 Task: Create in the project AgileOutlook in Backlog an issue 'Integrate a new product recommendation feature into an existing e-commerce website to enhance product discovery and sales', assign it to team member softage.1@softage.net and change the status to IN PROGRESS. Create in the project AgileOutlook in Backlog an issue 'Develop a new tool for automated testing of mobile application cross-platform compatibility and responsiveness', assign it to team member softage.2@softage.net and change the status to IN PROGRESS
Action: Mouse moved to (242, 270)
Screenshot: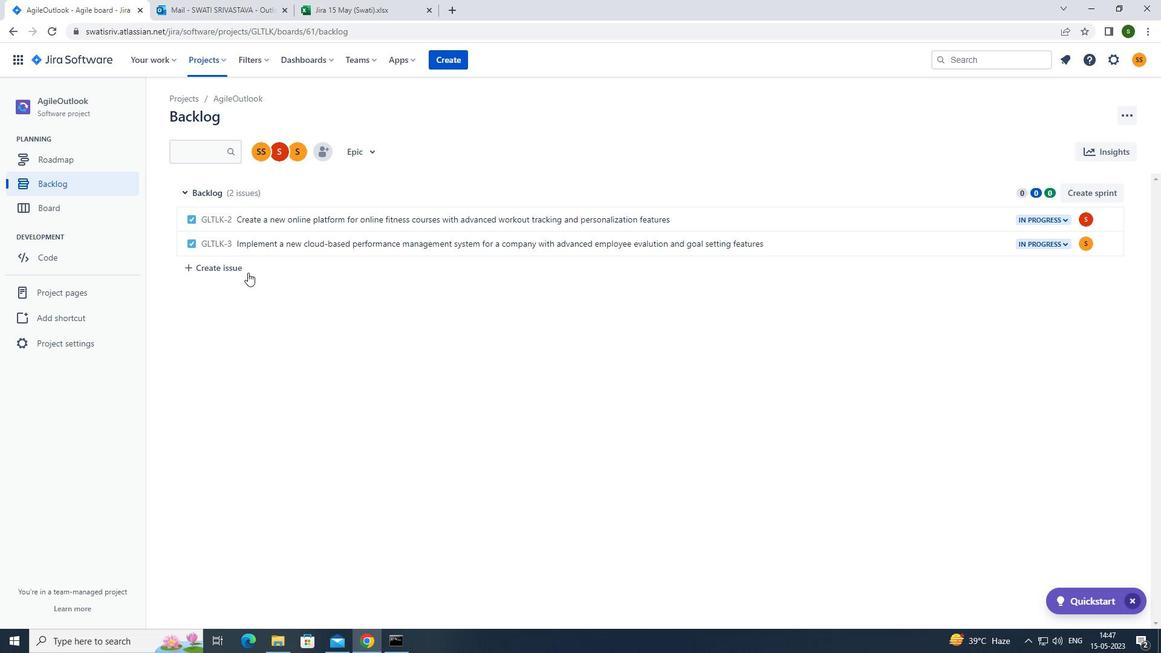 
Action: Mouse pressed left at (242, 270)
Screenshot: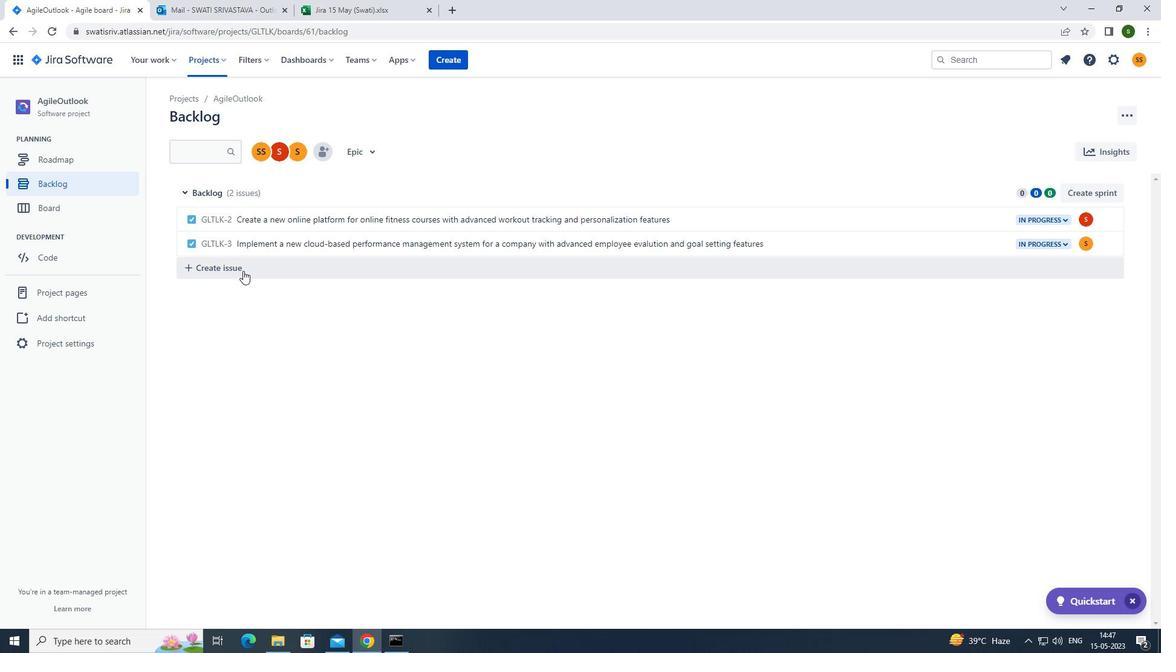 
Action: Mouse moved to (288, 264)
Screenshot: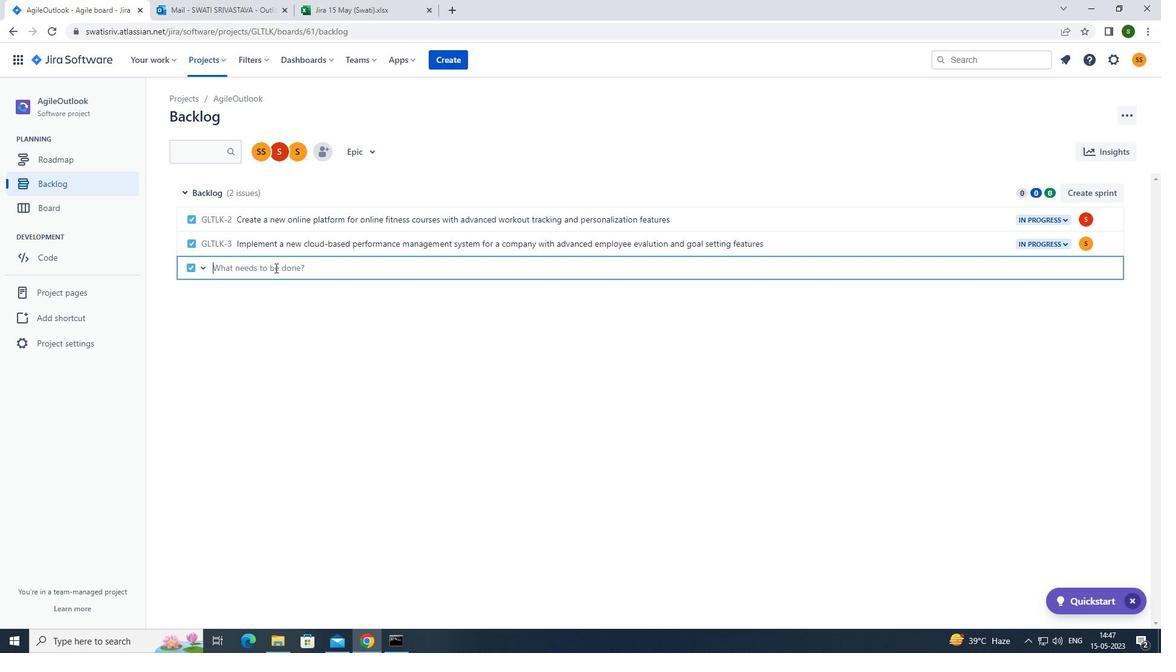 
Action: Mouse pressed left at (288, 264)
Screenshot: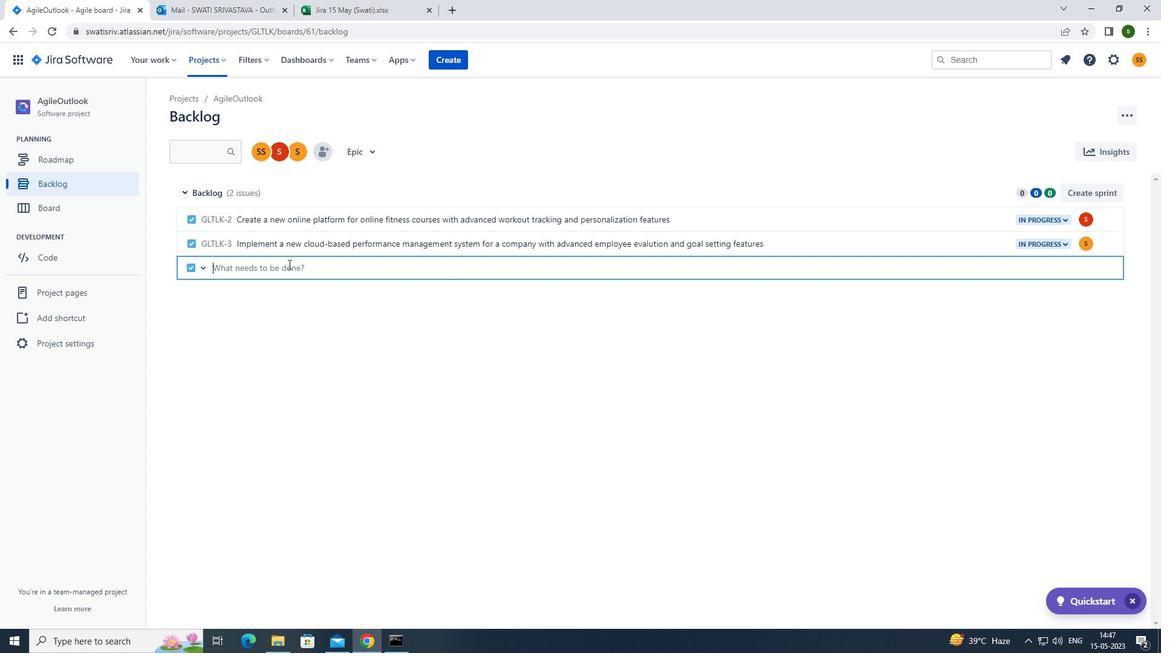 
Action: Key pressed <Key.caps_lock>i<Key.caps_lock>ntegrate<Key.space>a<Key.space>new<Key.space>product<Key.space>recommendation<Key.space>feature<Key.space>into<Key.space>an<Key.space>existinge-commerce<Key.space>website<Key.space>to<Key.space>enhance<Key.space>product<Key.space>discob<Key.backspace>very<Key.space>and<Key.space>sales<Key.enter>
Screenshot: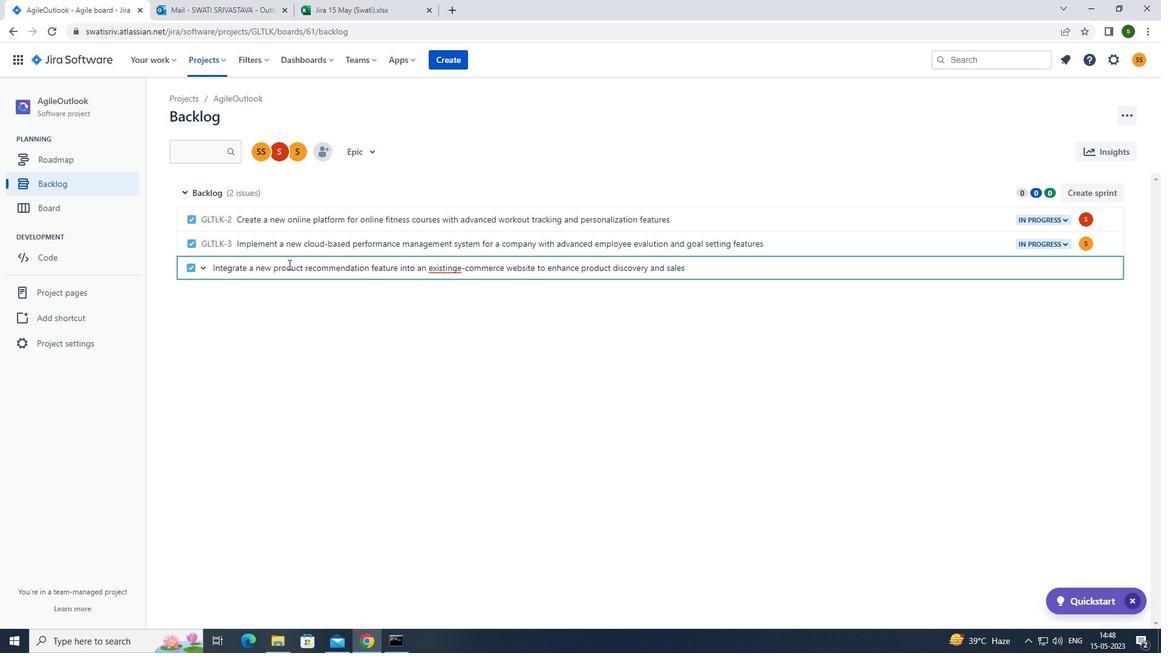 
Action: Mouse moved to (1084, 266)
Screenshot: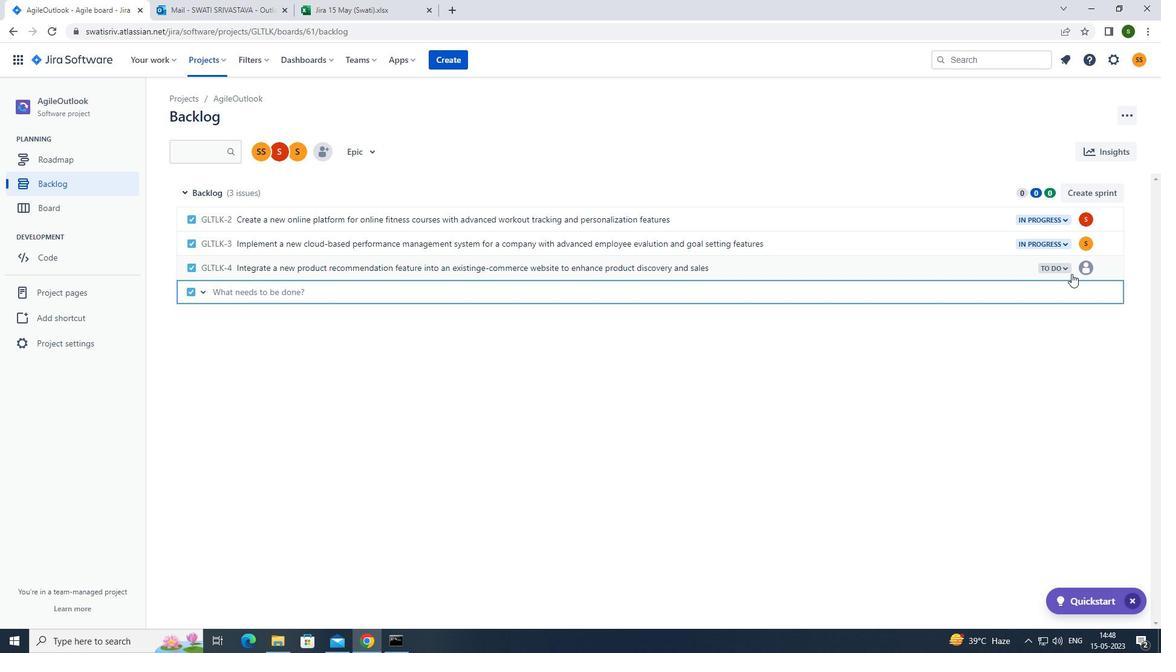 
Action: Mouse pressed left at (1084, 266)
Screenshot: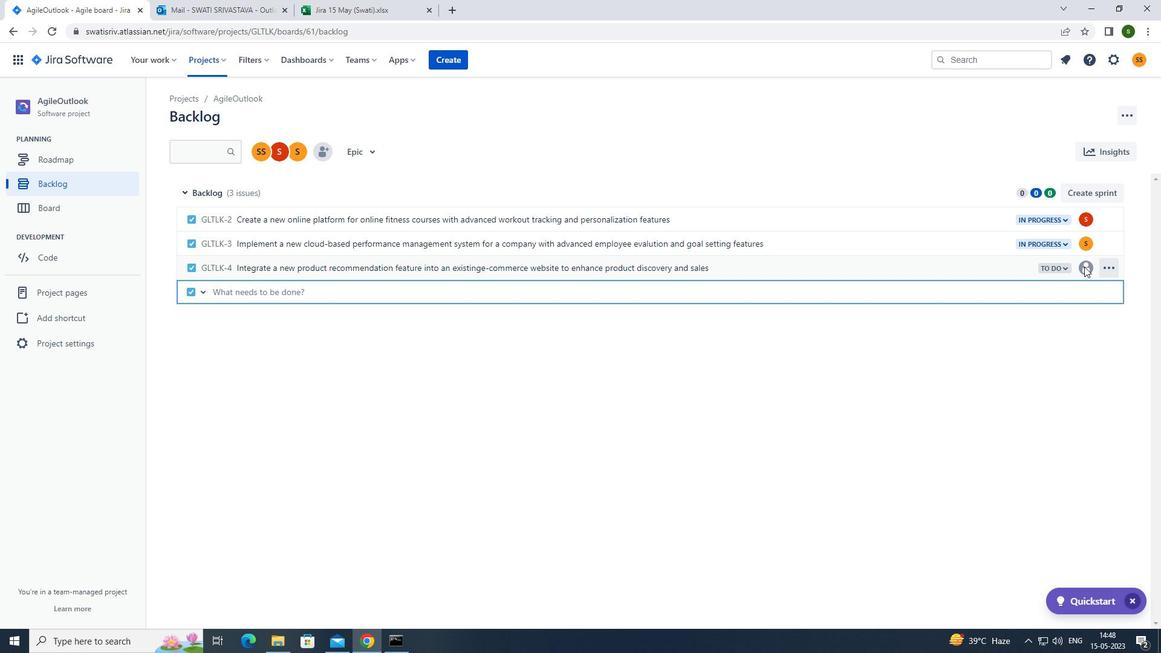 
Action: Mouse moved to (1086, 270)
Screenshot: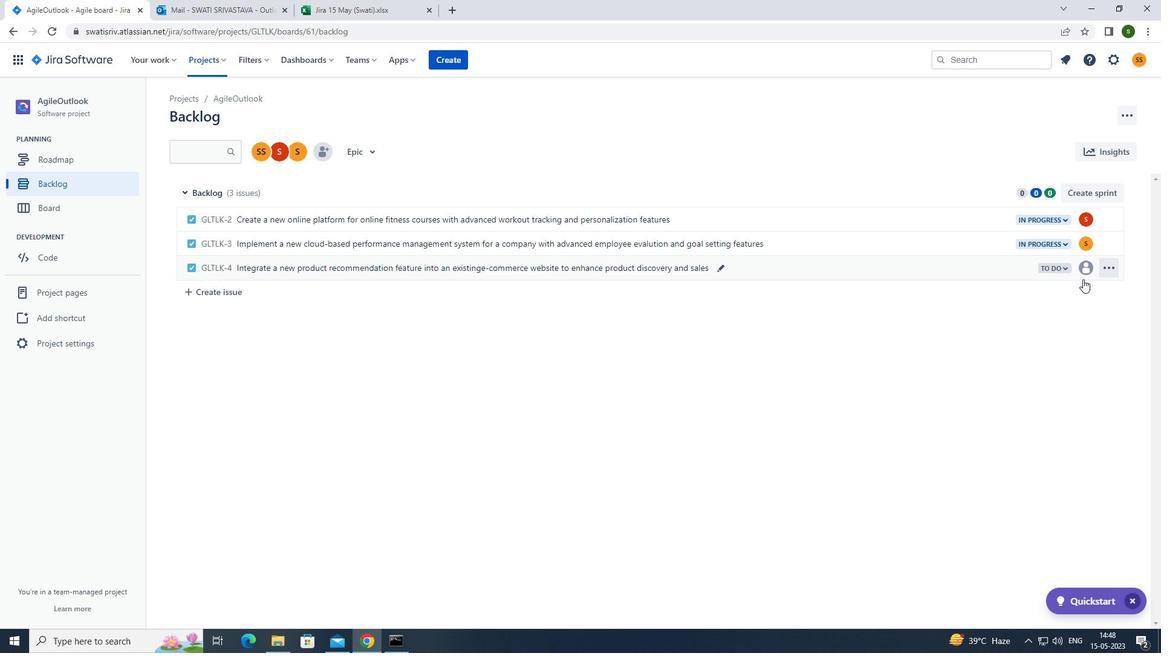 
Action: Mouse pressed left at (1086, 270)
Screenshot: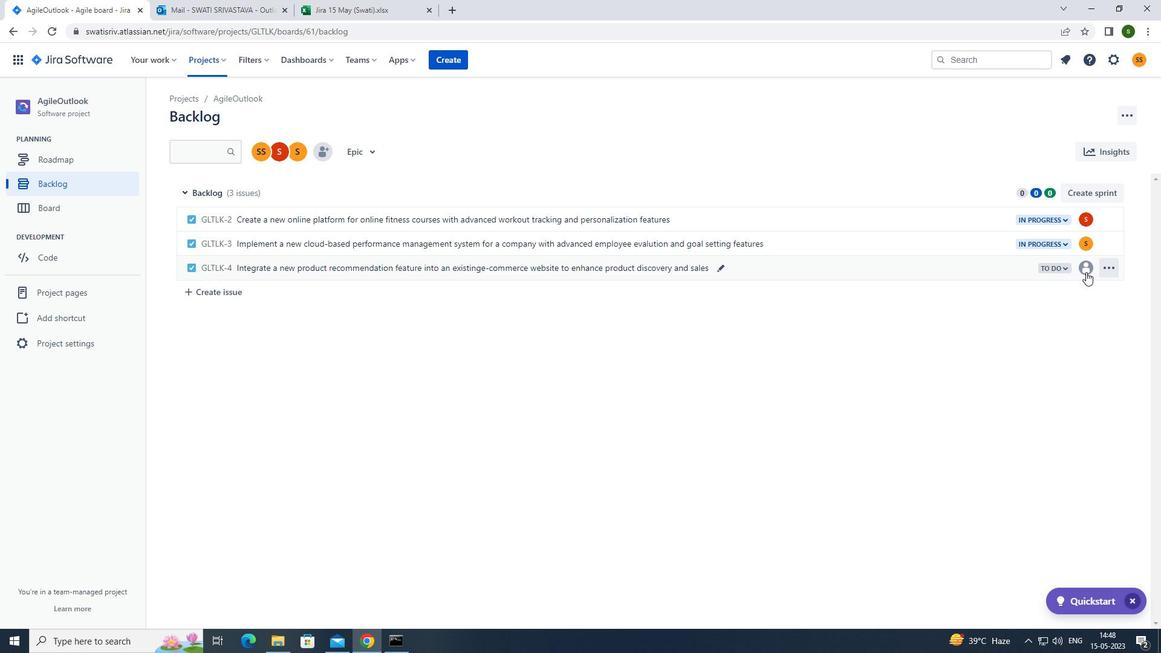 
Action: Mouse moved to (986, 387)
Screenshot: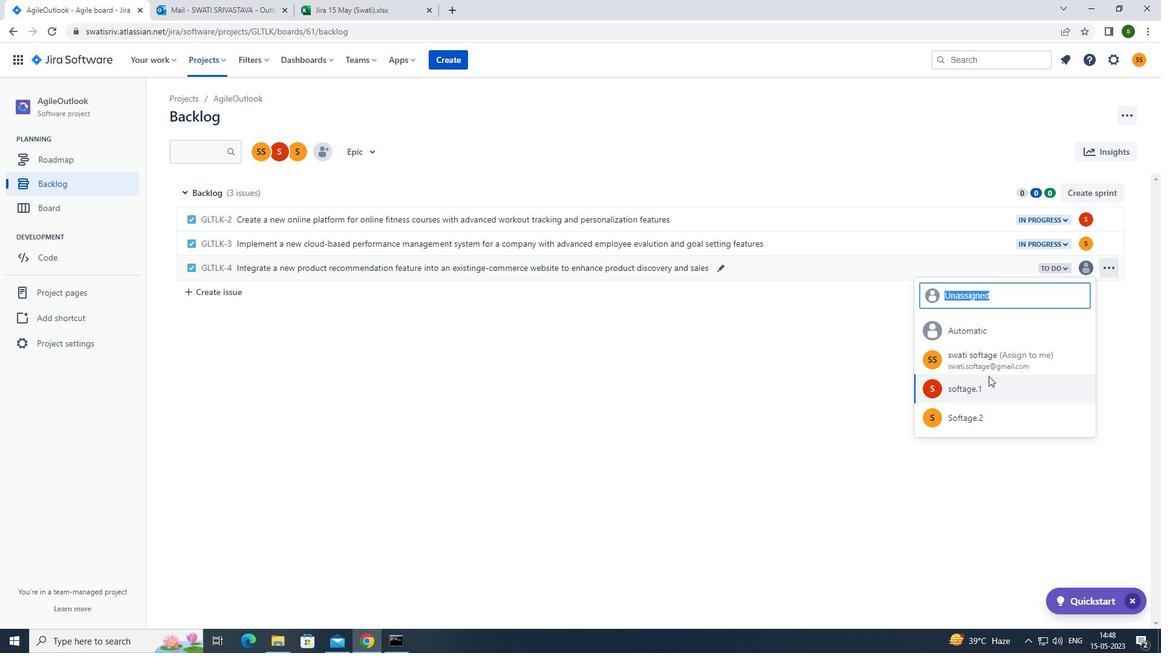 
Action: Mouse pressed left at (986, 387)
Screenshot: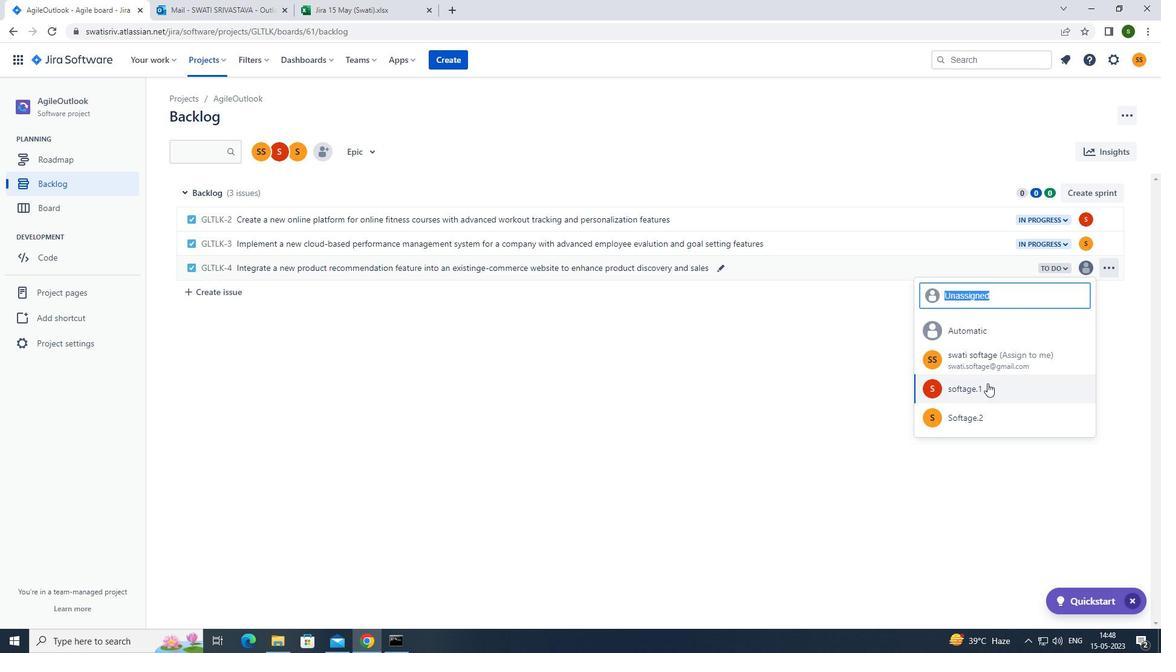 
Action: Mouse moved to (1049, 261)
Screenshot: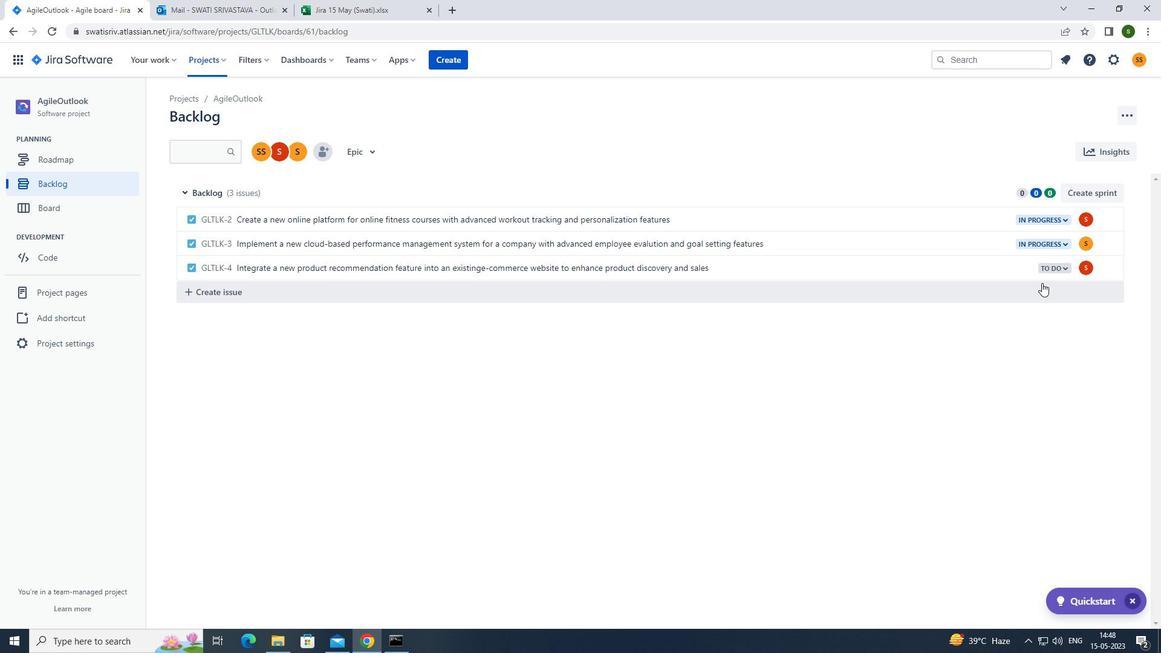 
Action: Mouse pressed left at (1049, 261)
Screenshot: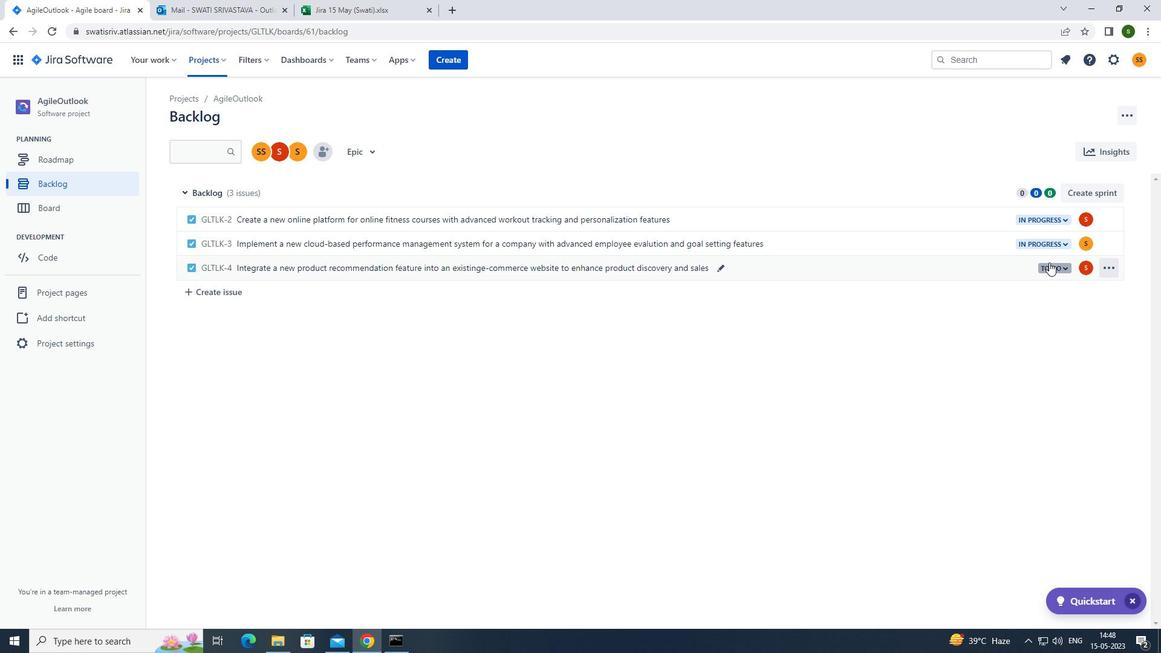 
Action: Mouse moved to (1035, 287)
Screenshot: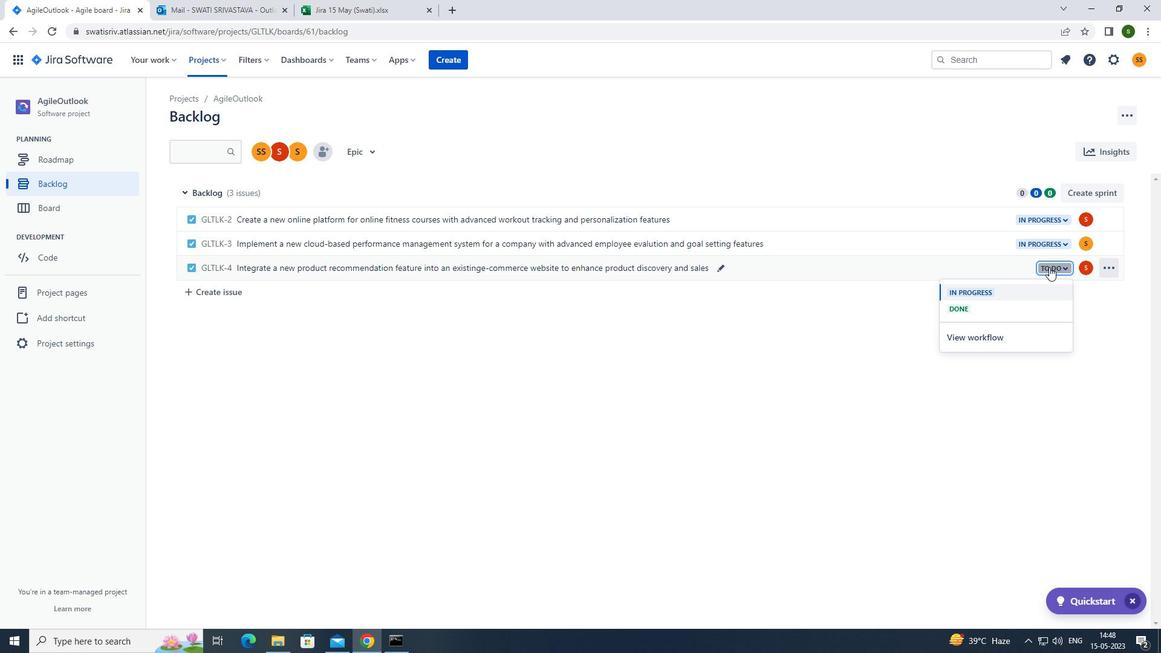 
Action: Mouse pressed left at (1035, 287)
Screenshot: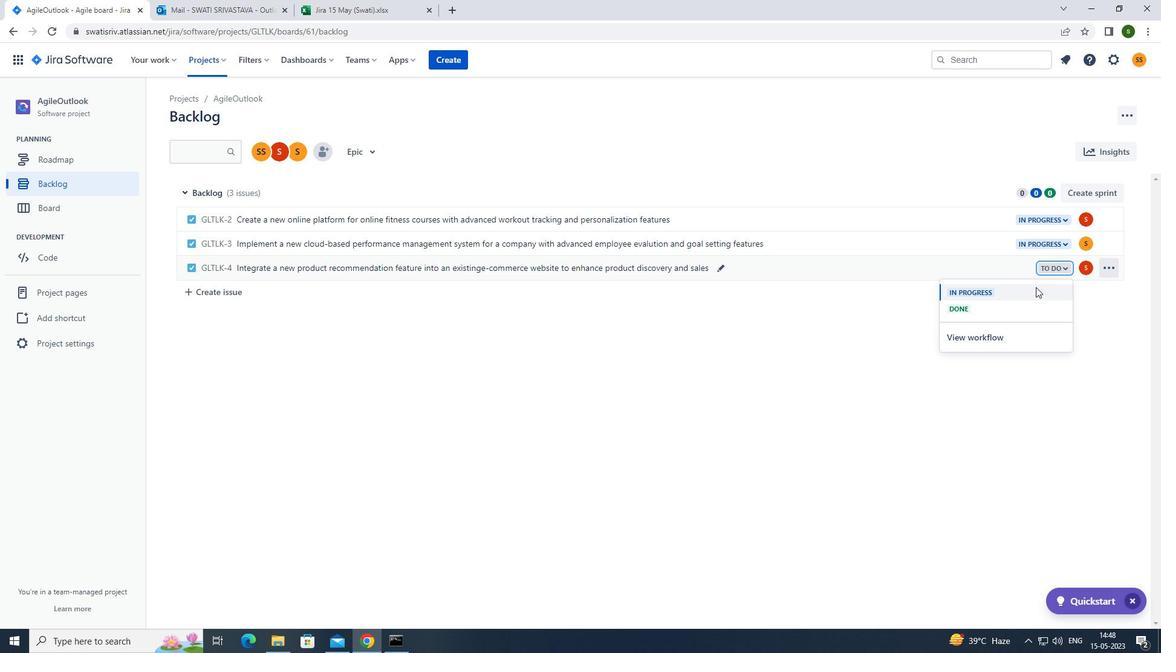 
Action: Mouse moved to (220, 296)
Screenshot: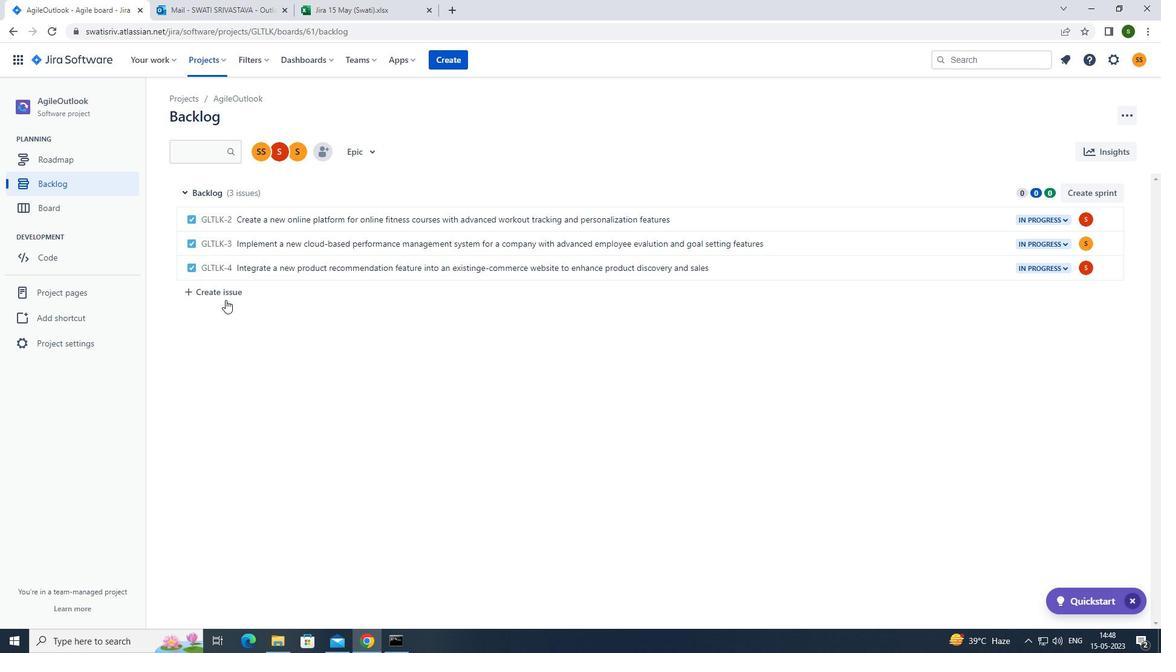 
Action: Mouse pressed left at (220, 296)
Screenshot: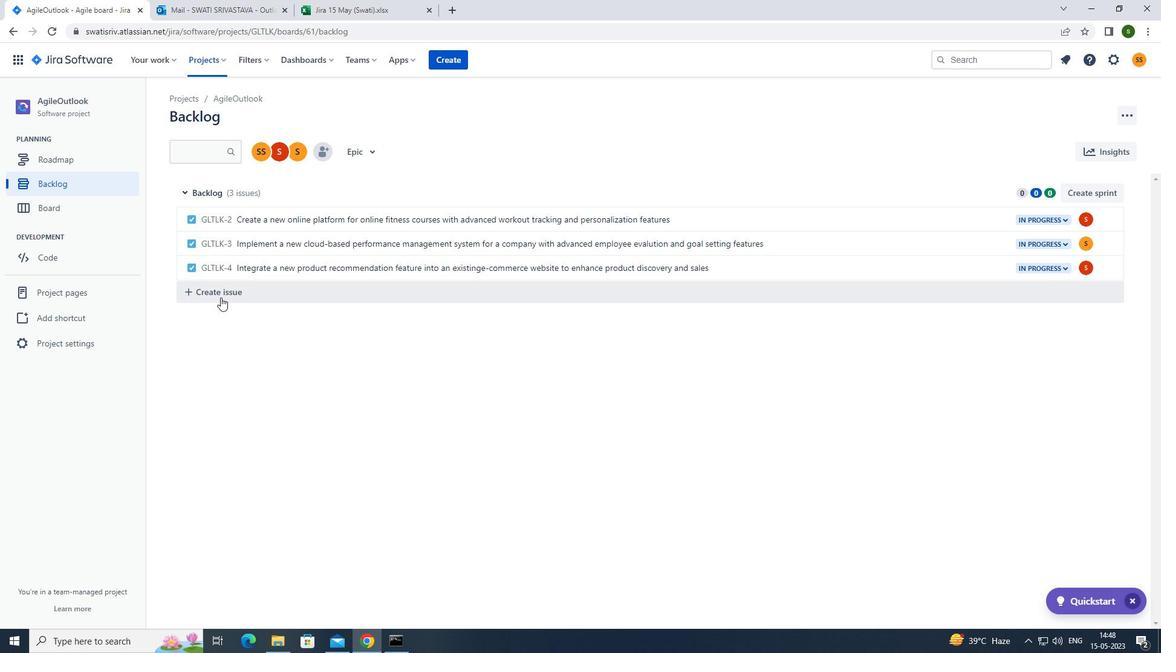 
Action: Mouse moved to (300, 290)
Screenshot: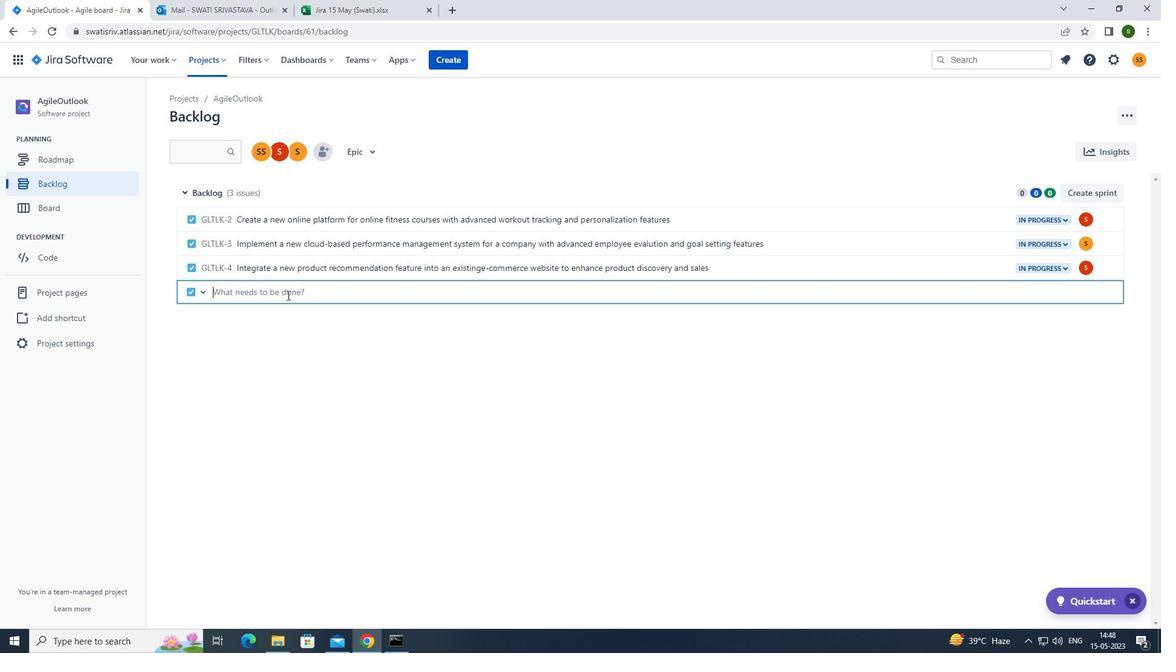 
Action: Mouse pressed left at (300, 290)
Screenshot: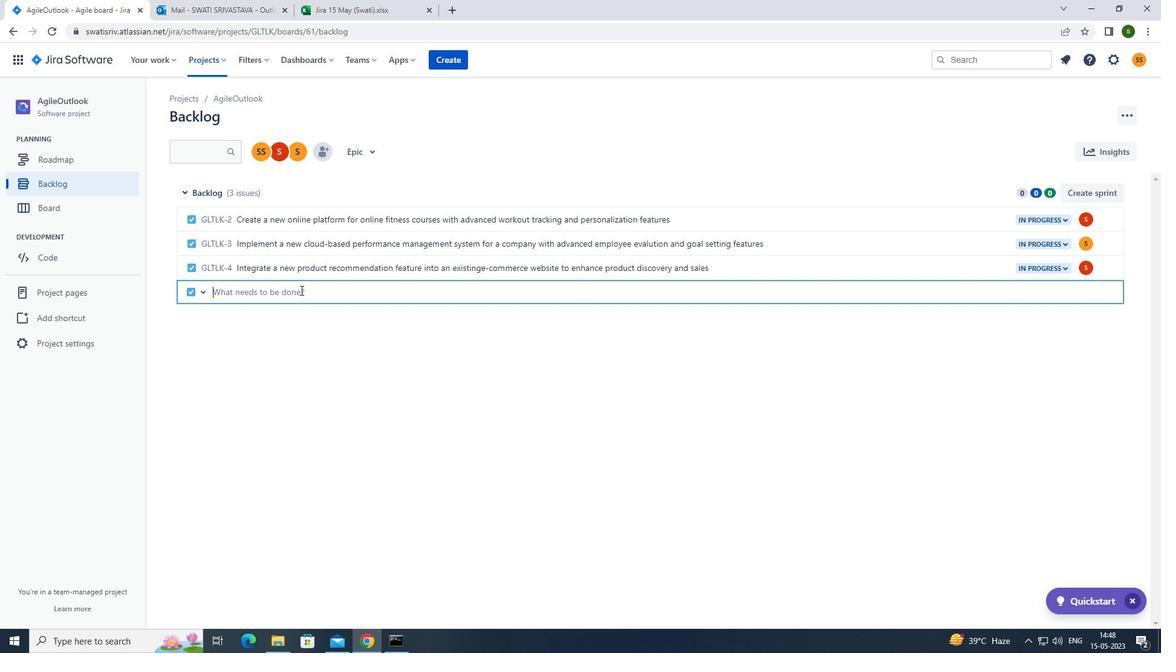 
Action: Mouse moved to (301, 290)
Screenshot: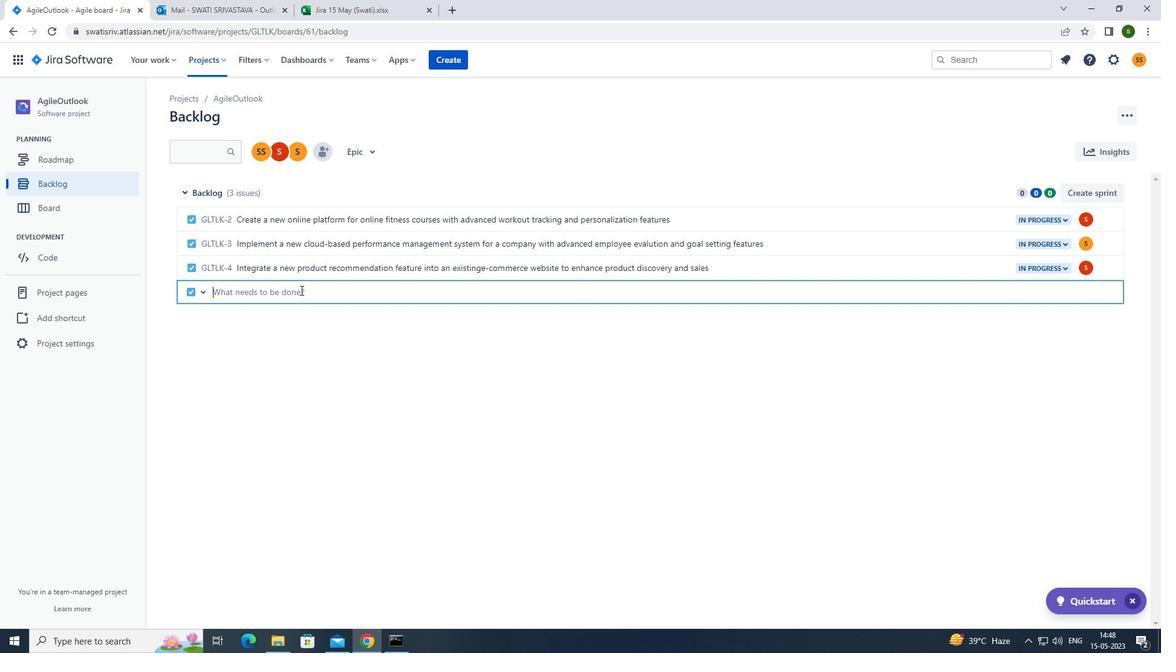 
Action: Key pressed <Key.caps_lock>d<Key.caps_lock>evelop<Key.space>a<Key.space>new<Key.space>tool<Key.space>for<Key.space>automated<Key.space>testing<Key.space>of<Key.space>mobile<Key.space>application<Key.space>cross-platform<Key.space>compatibility<Key.space>and<Key.space>responsiveness<Key.enter>
Screenshot: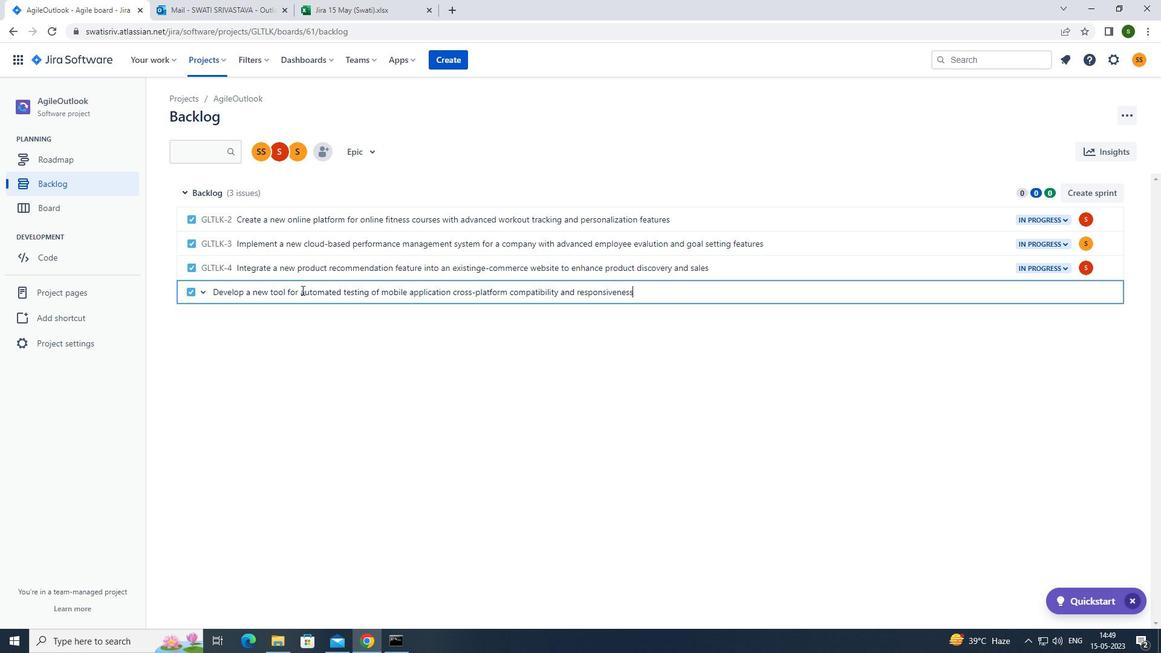 
Action: Mouse moved to (1084, 293)
Screenshot: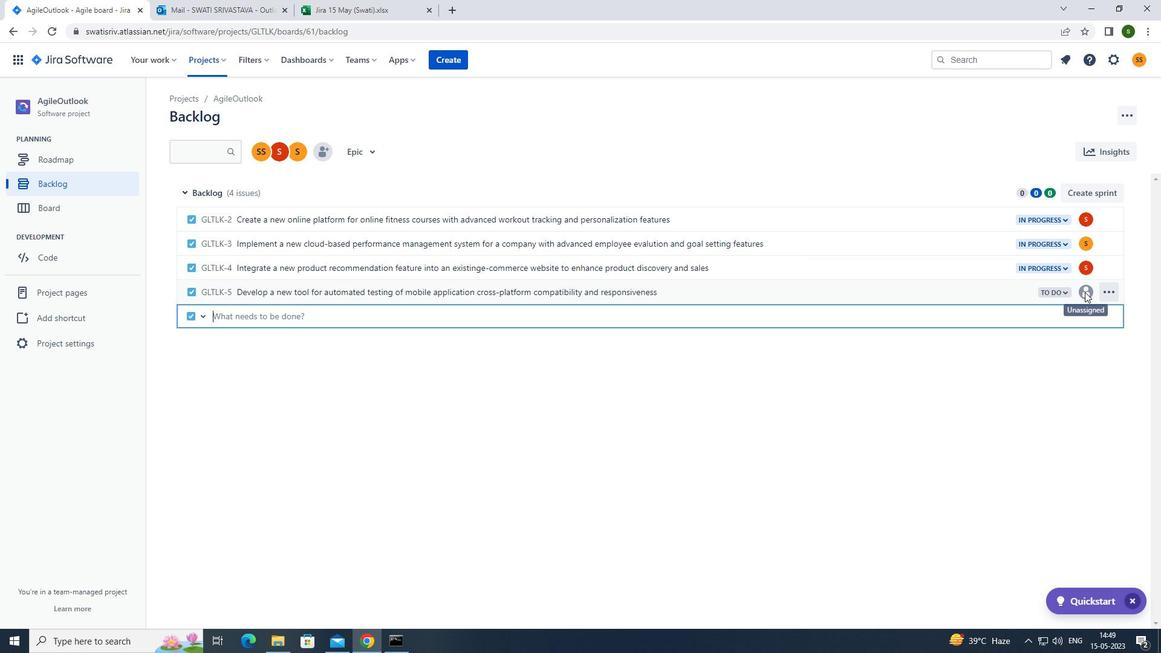 
Action: Mouse pressed left at (1084, 293)
Screenshot: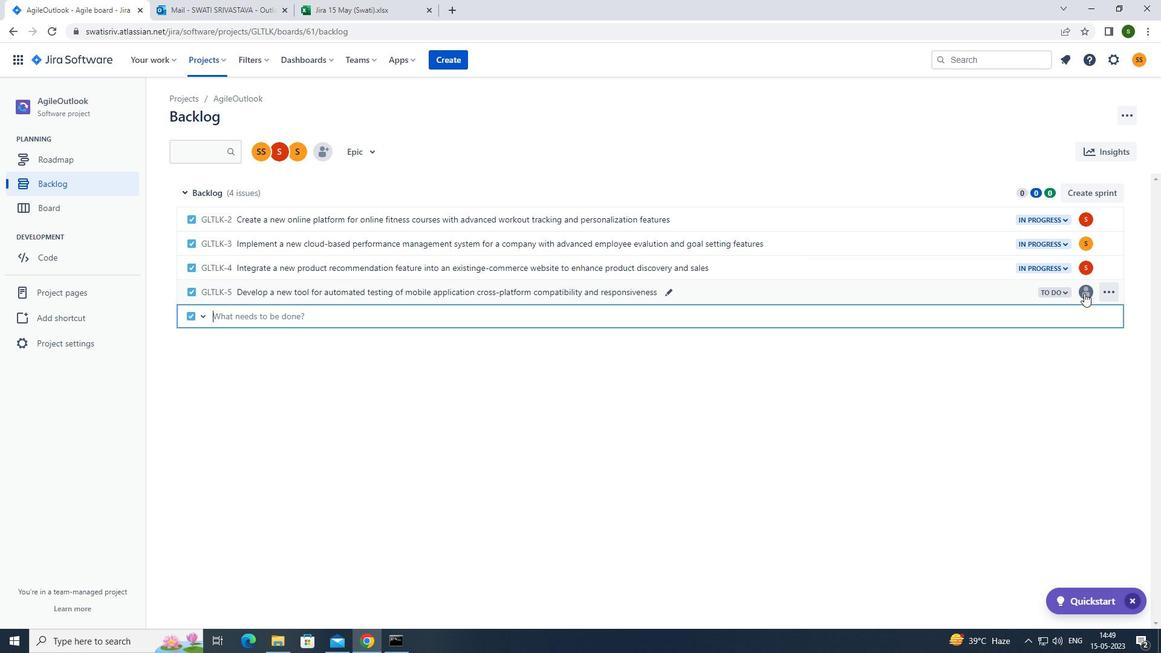 
Action: Mouse moved to (977, 443)
Screenshot: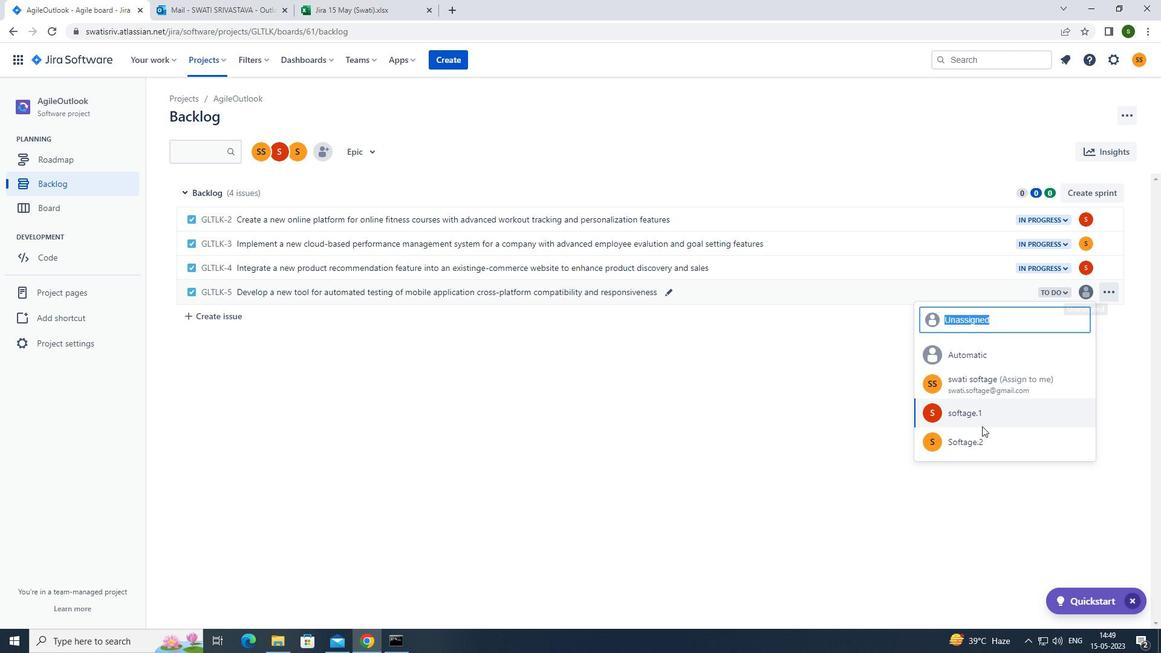 
Action: Mouse pressed left at (977, 443)
Screenshot: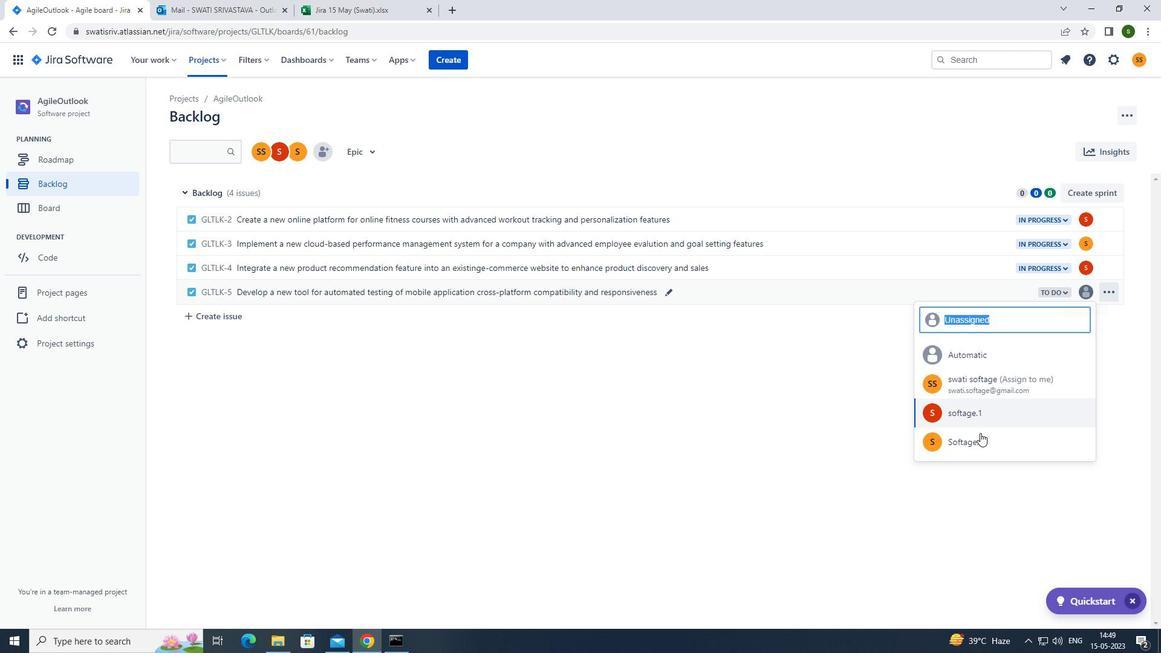 
Action: Mouse moved to (1058, 292)
Screenshot: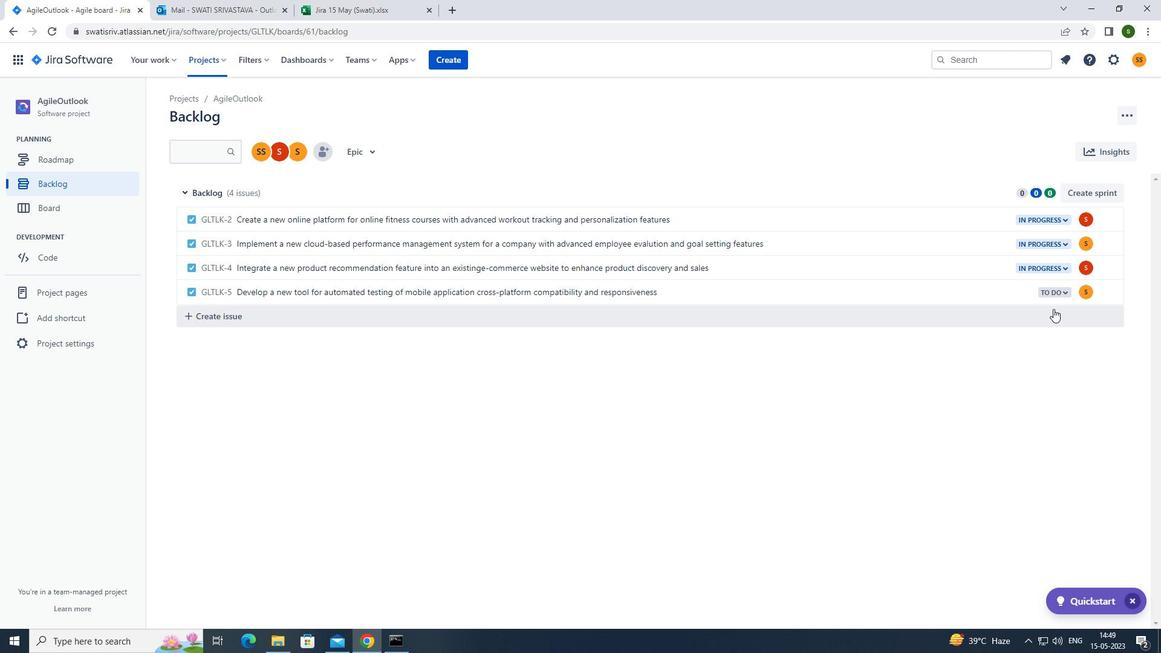 
Action: Mouse pressed left at (1058, 292)
Screenshot: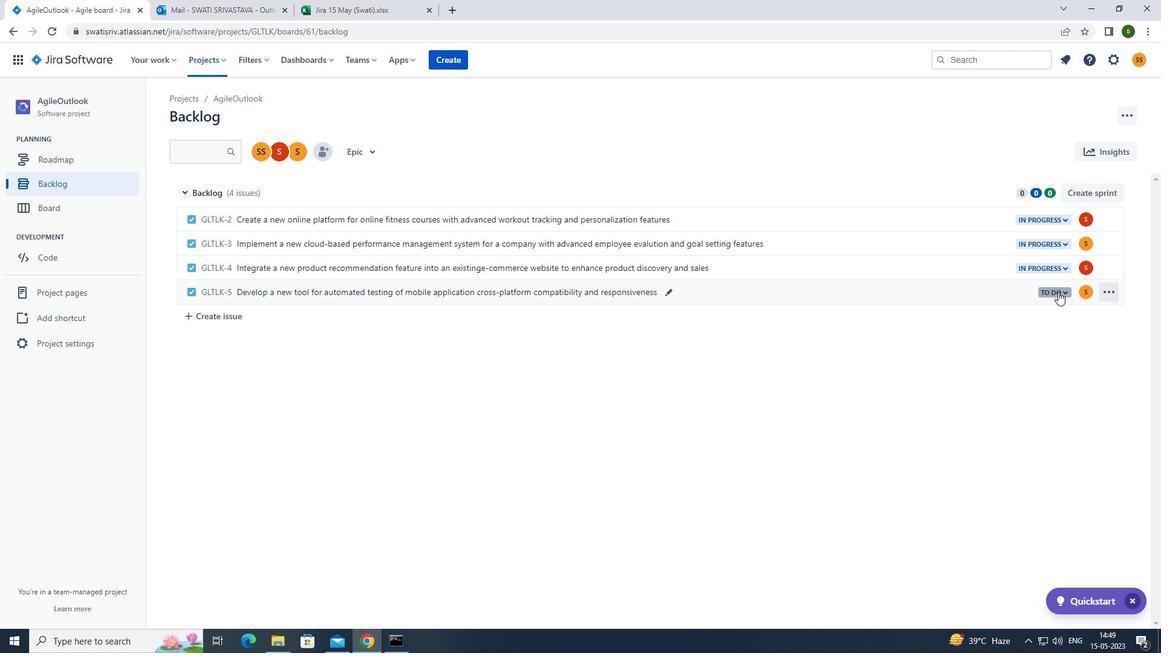 
Action: Mouse moved to (1001, 315)
Screenshot: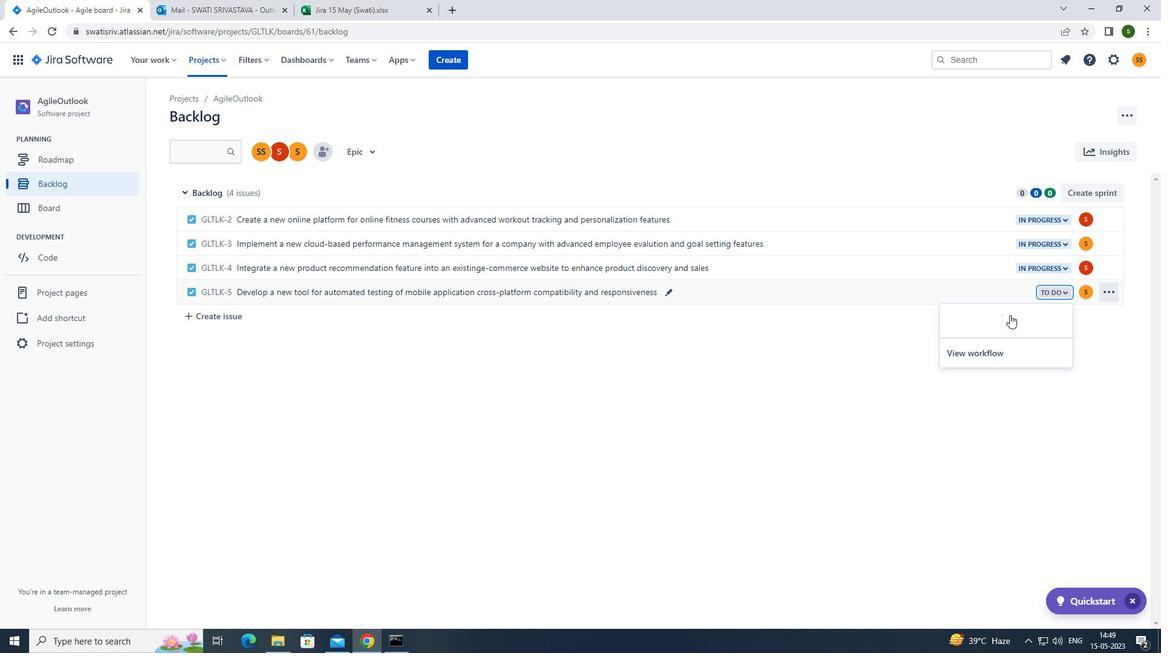 
Action: Mouse pressed left at (1001, 315)
Screenshot: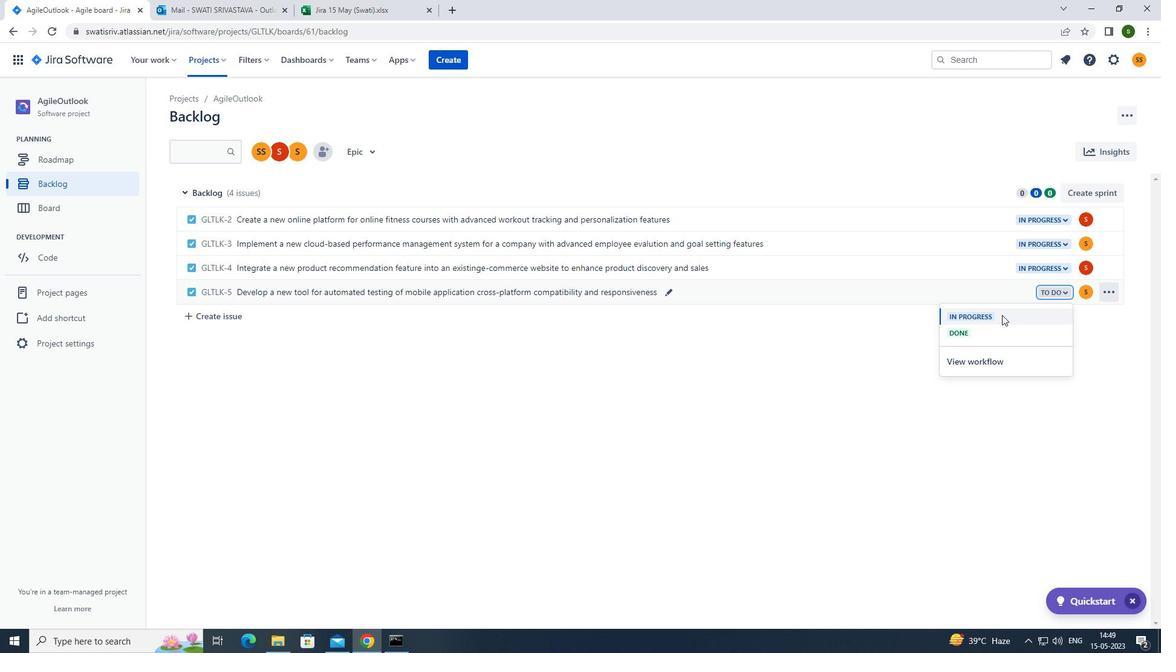 
Action: Mouse moved to (937, 404)
Screenshot: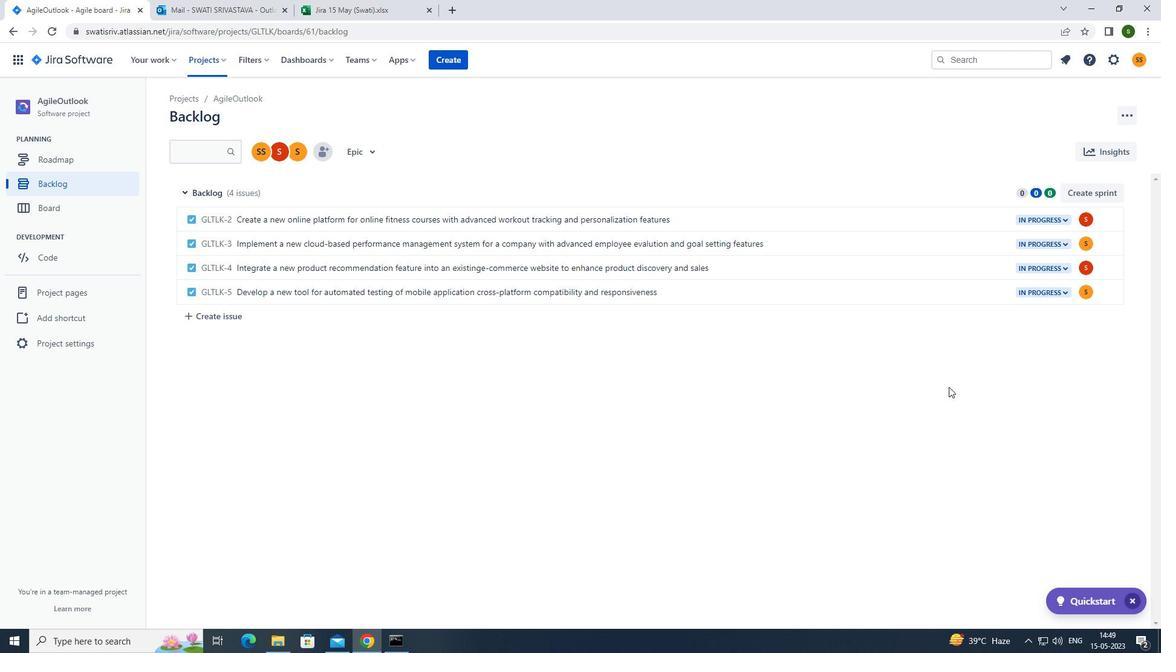 
